 Task: Log work in the project ZestTech for the issue 'Develop a new tool for automated testing of security vulnerabilities in web applications' spent time as '6w 6d 8h 33m' and remaining time as '4w 6d 19h 58m' and add a flag. Now add the issue to the epic 'IT Service Management (ITSM) Implementation'.
Action: Mouse moved to (244, 64)
Screenshot: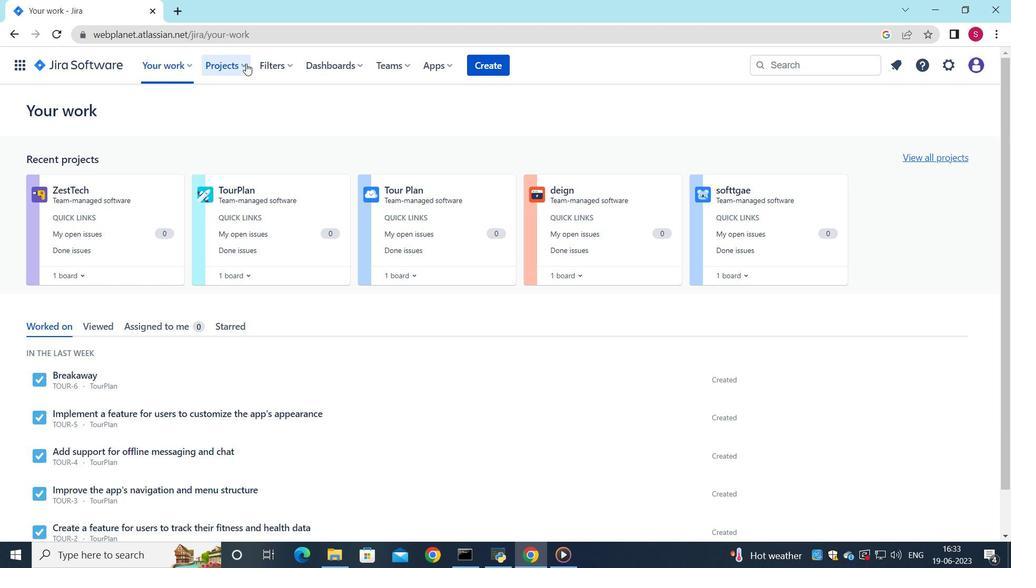 
Action: Mouse pressed left at (244, 64)
Screenshot: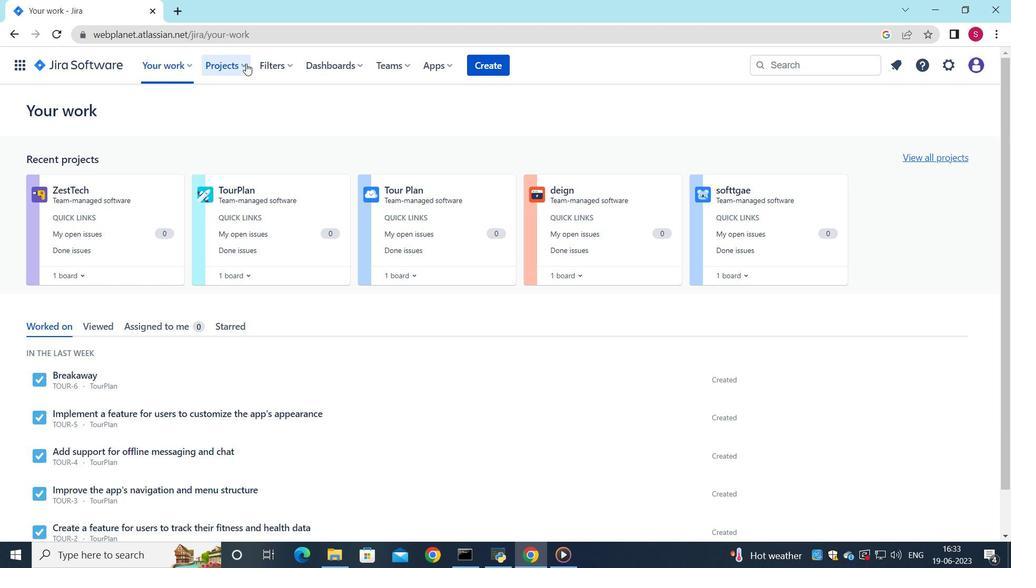 
Action: Mouse moved to (245, 129)
Screenshot: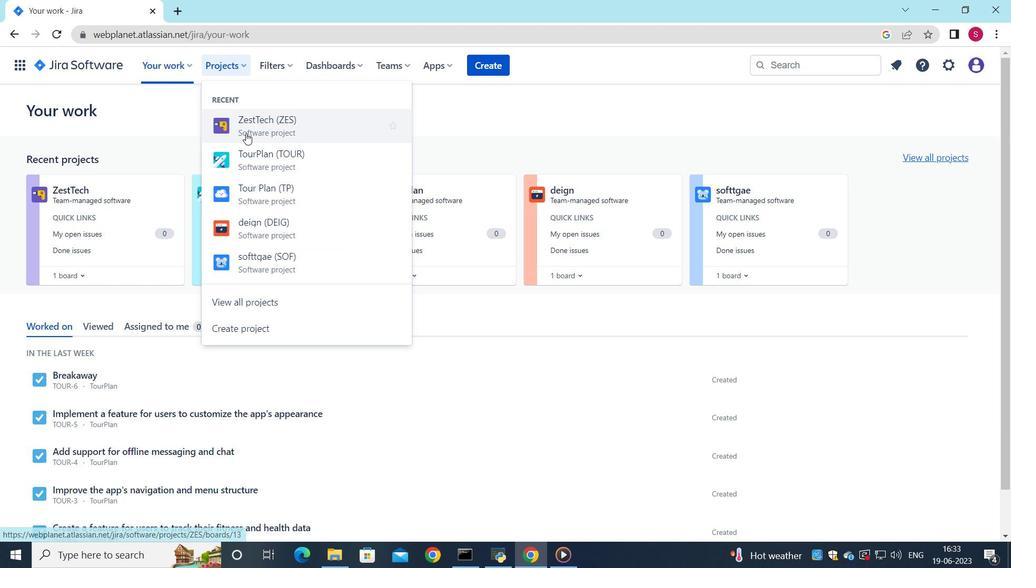 
Action: Mouse pressed left at (245, 129)
Screenshot: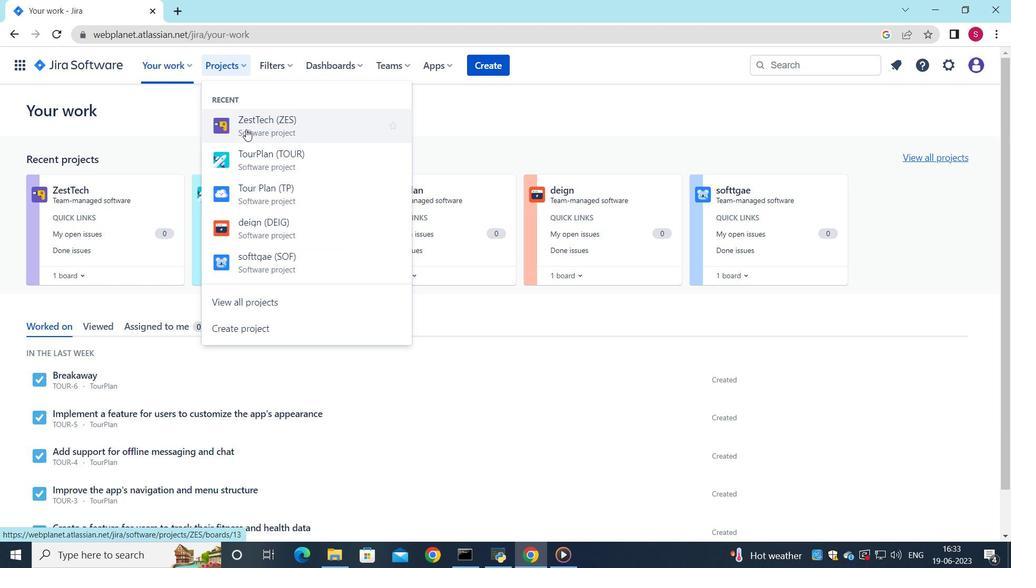 
Action: Mouse moved to (100, 202)
Screenshot: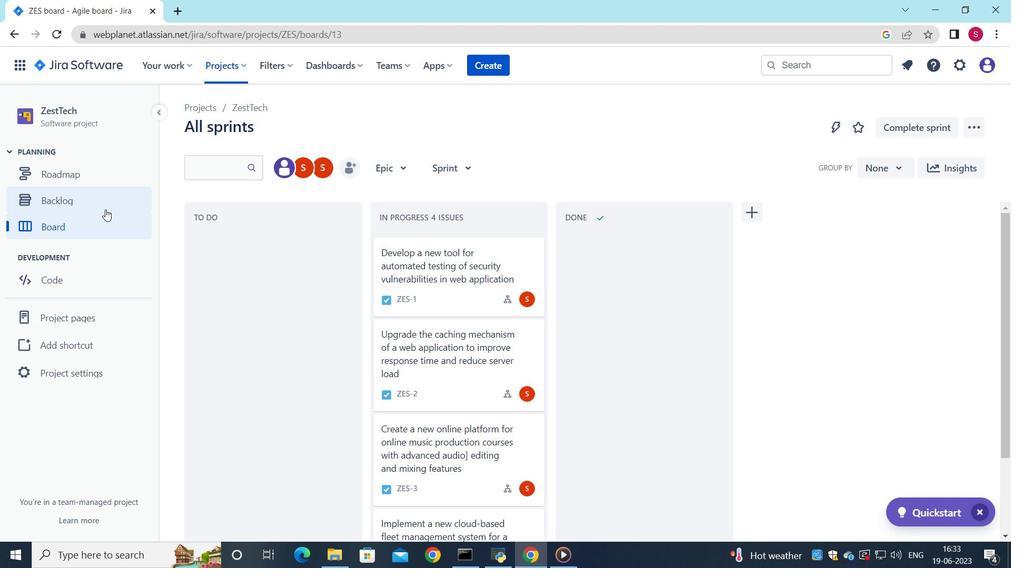 
Action: Mouse pressed left at (100, 202)
Screenshot: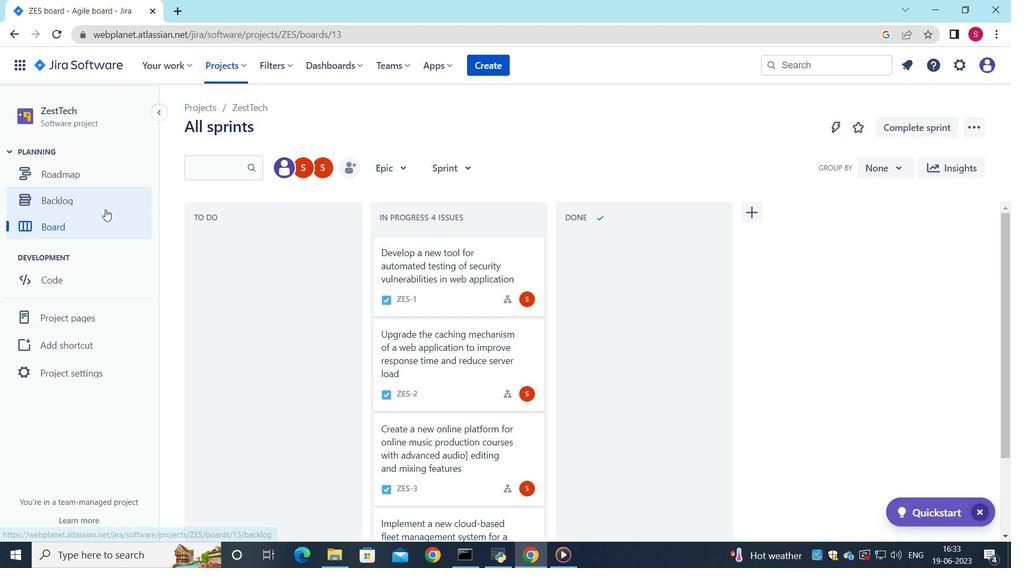 
Action: Mouse moved to (826, 238)
Screenshot: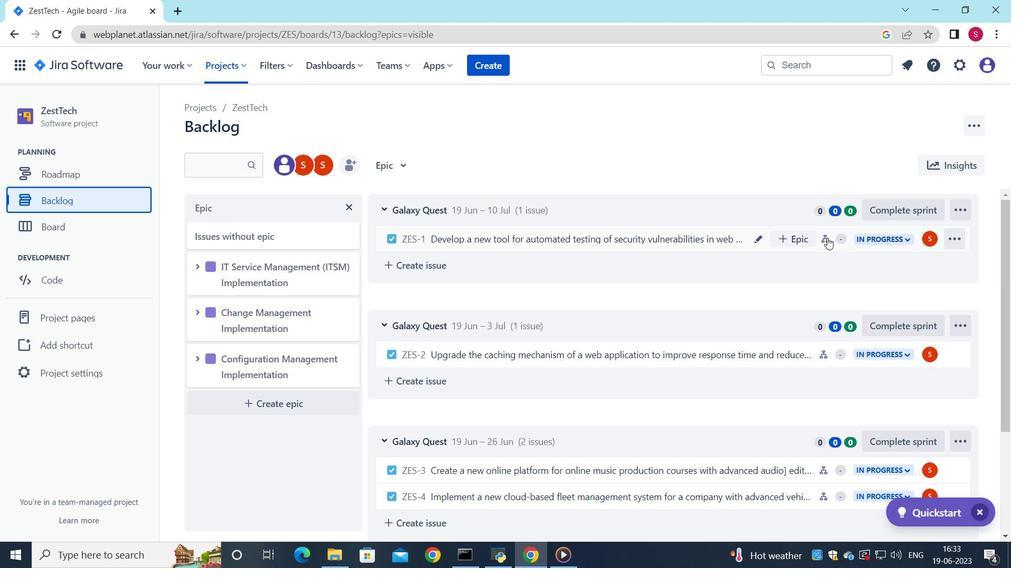 
Action: Mouse pressed left at (826, 238)
Screenshot: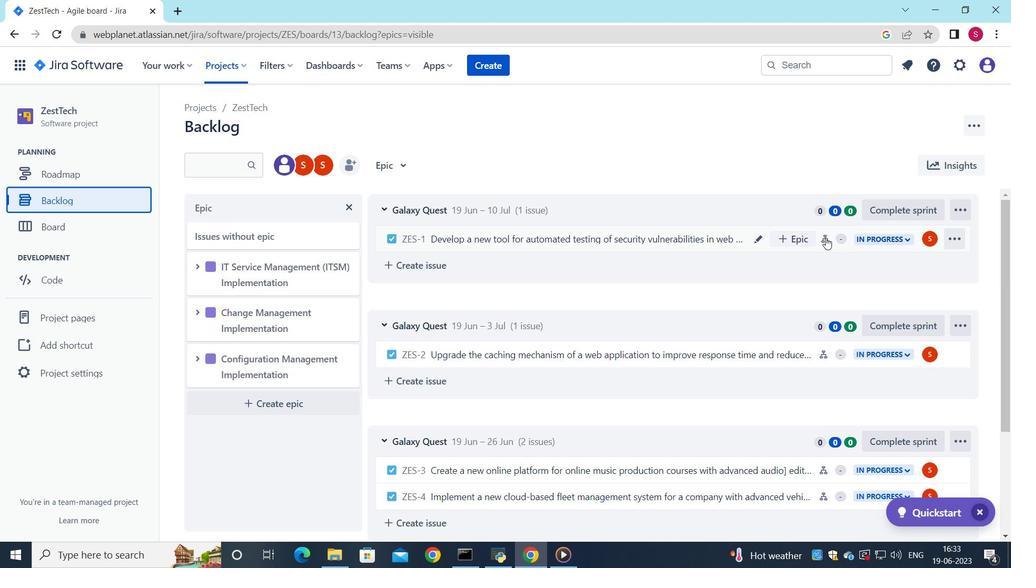 
Action: Mouse moved to (948, 200)
Screenshot: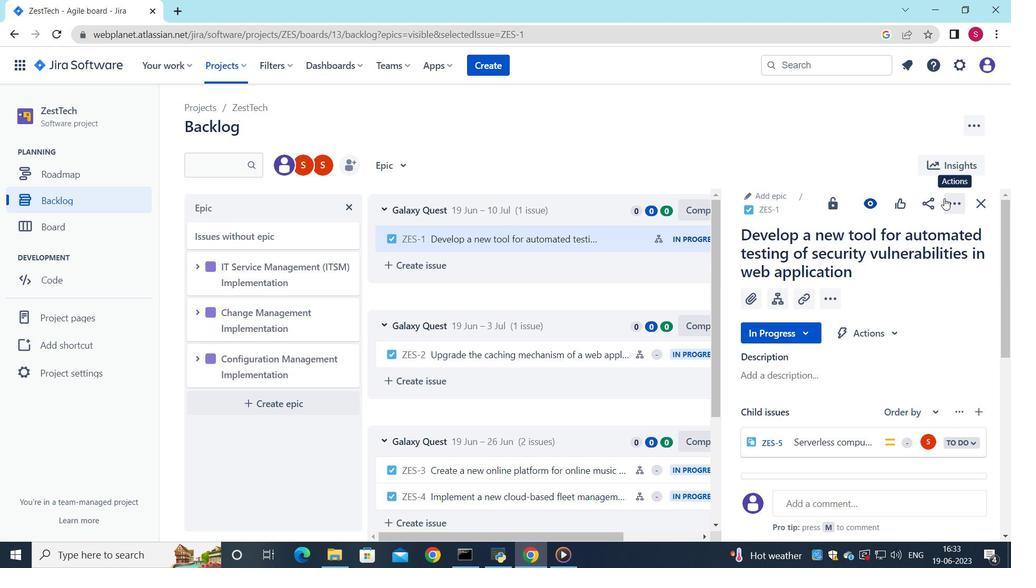 
Action: Mouse pressed left at (948, 200)
Screenshot: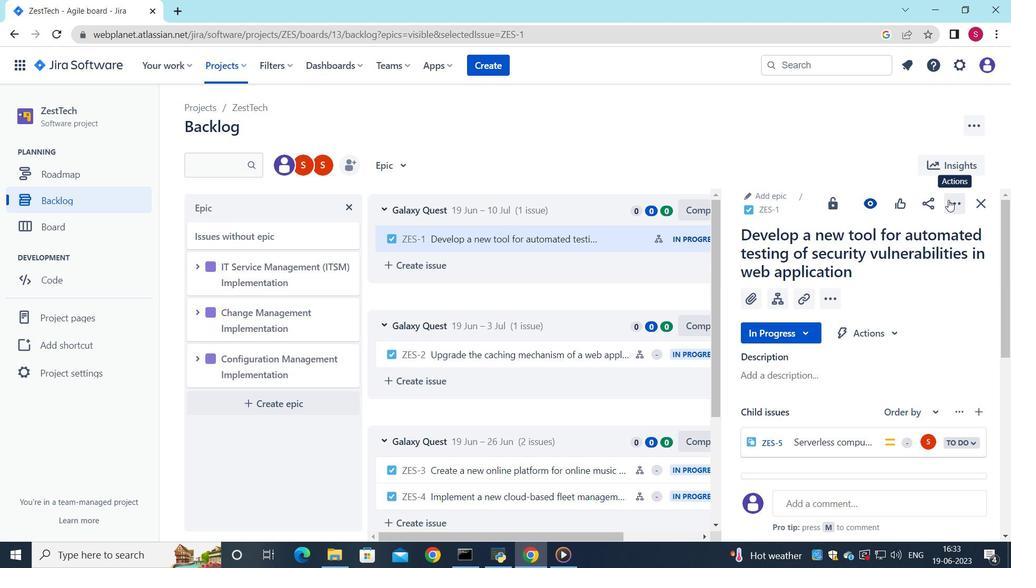 
Action: Mouse moved to (863, 70)
Screenshot: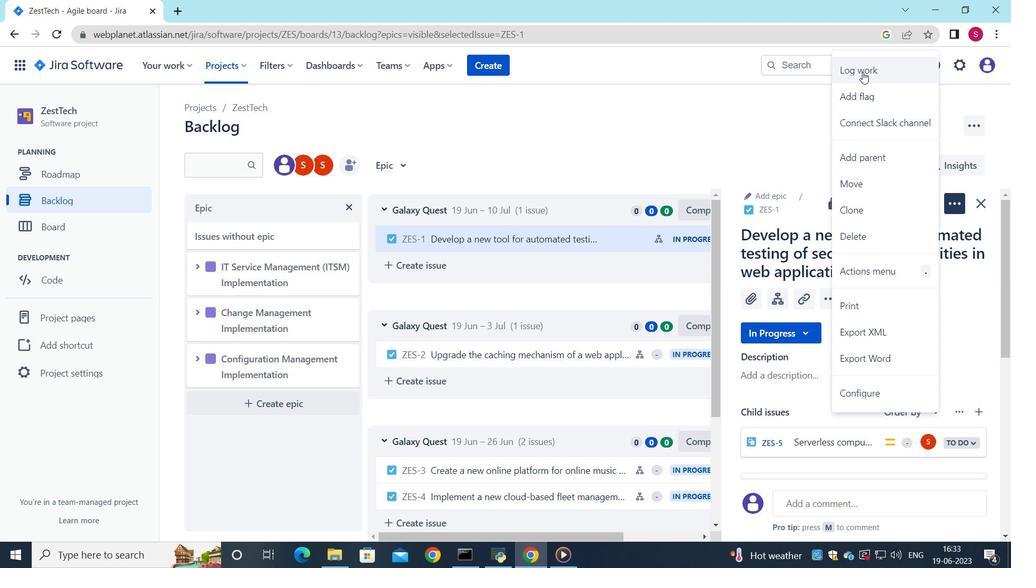 
Action: Mouse pressed left at (863, 70)
Screenshot: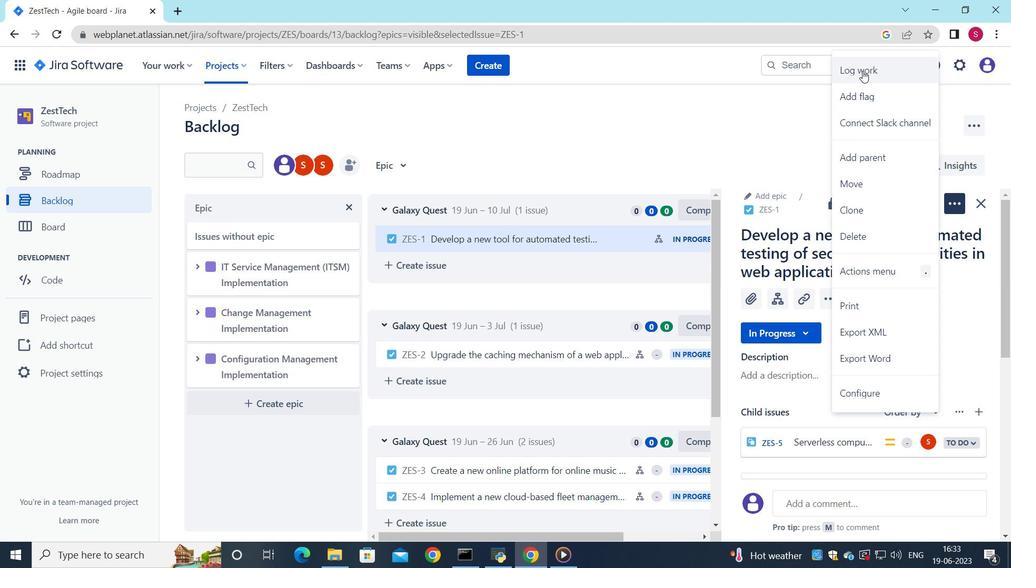 
Action: Mouse moved to (746, 153)
Screenshot: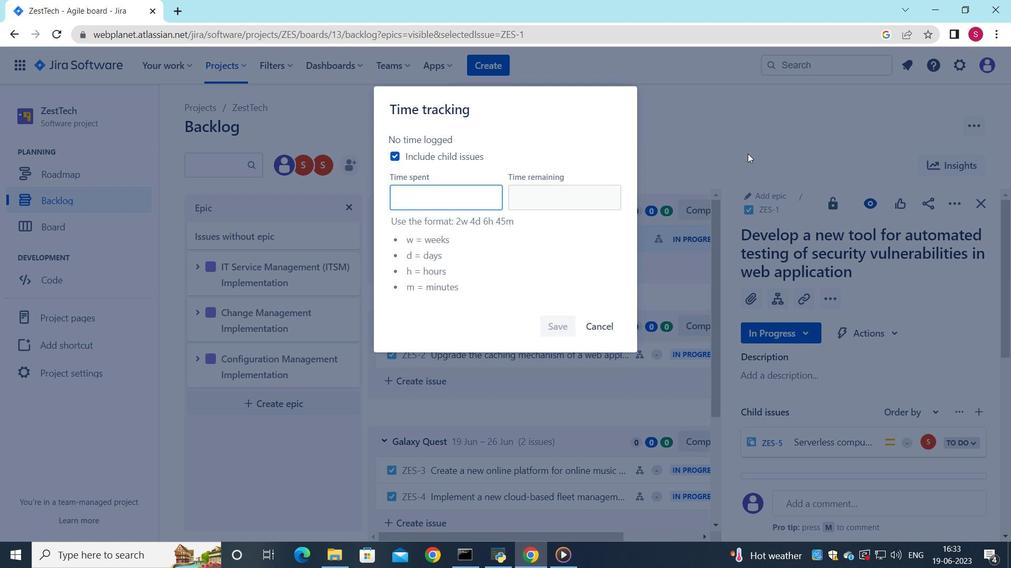 
Action: Key pressed 4w<Key.space>6d<Key.space><Key.backspace><Key.backspace><Key.backspace><Key.backspace><Key.backspace><Key.backspace><Key.backspace>6w<Key.space>6d<Key.space>8h<Key.space>33m
Screenshot: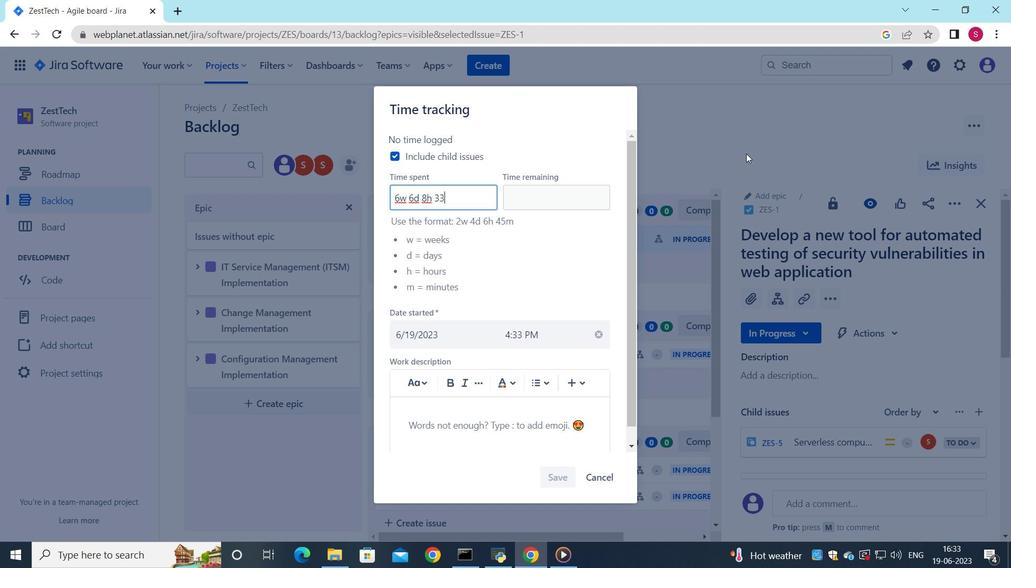 
Action: Mouse moved to (521, 188)
Screenshot: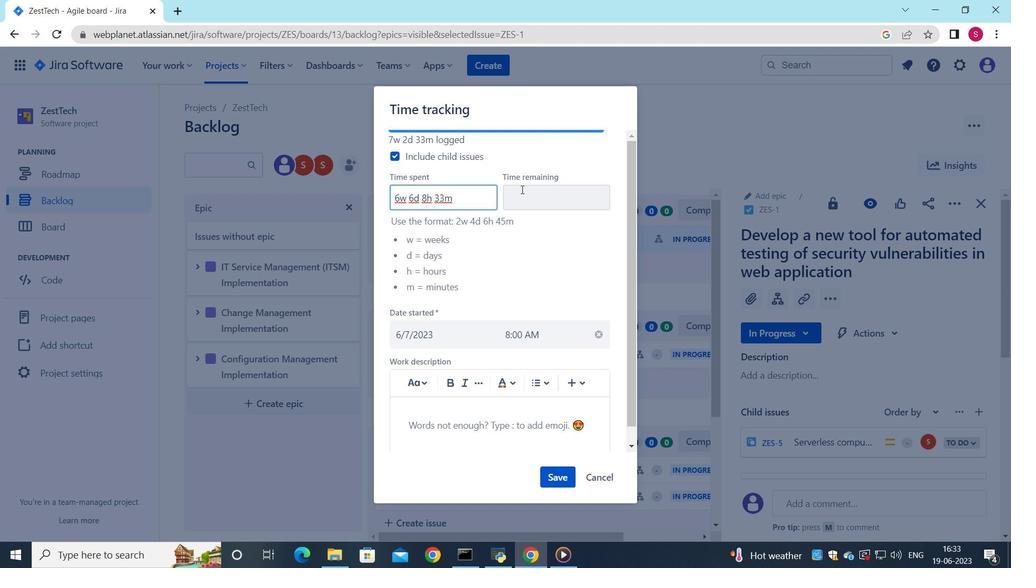 
Action: Mouse pressed left at (521, 188)
Screenshot: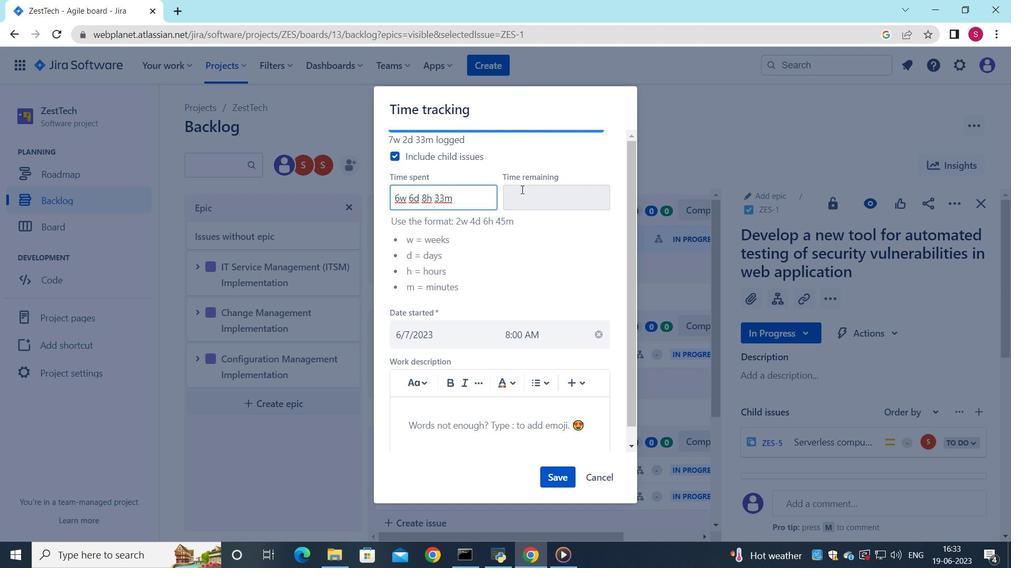 
Action: Key pressed 4w<Key.space>6d<Key.space>19h<Key.space>585<Key.backspace>m
Screenshot: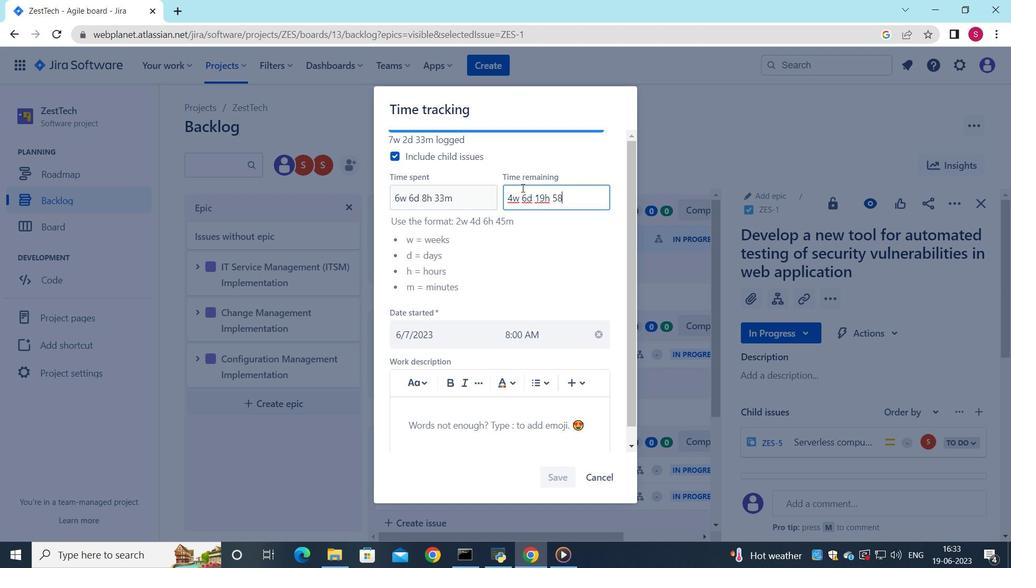
Action: Mouse moved to (555, 480)
Screenshot: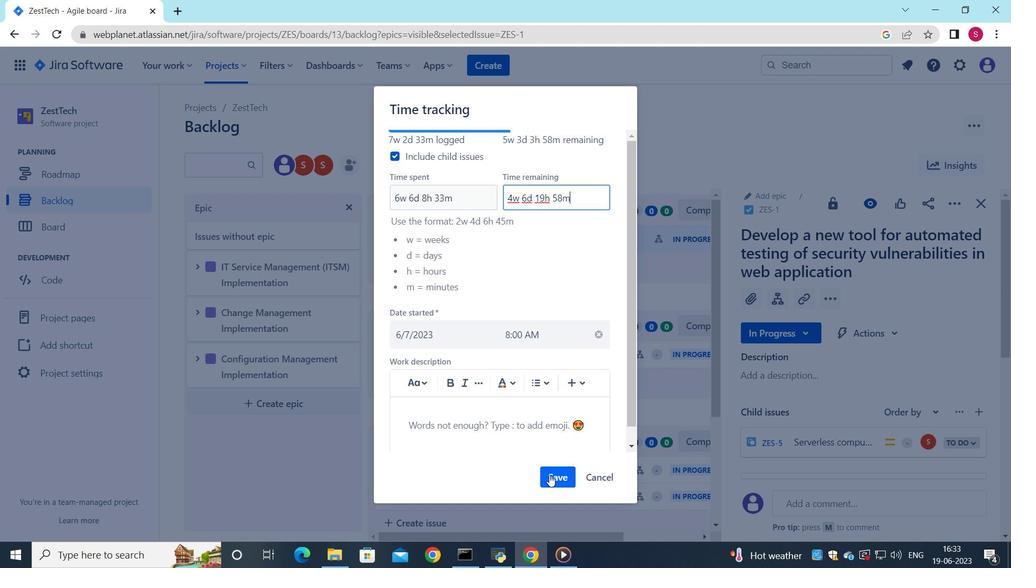 
Action: Mouse pressed left at (555, 480)
Screenshot: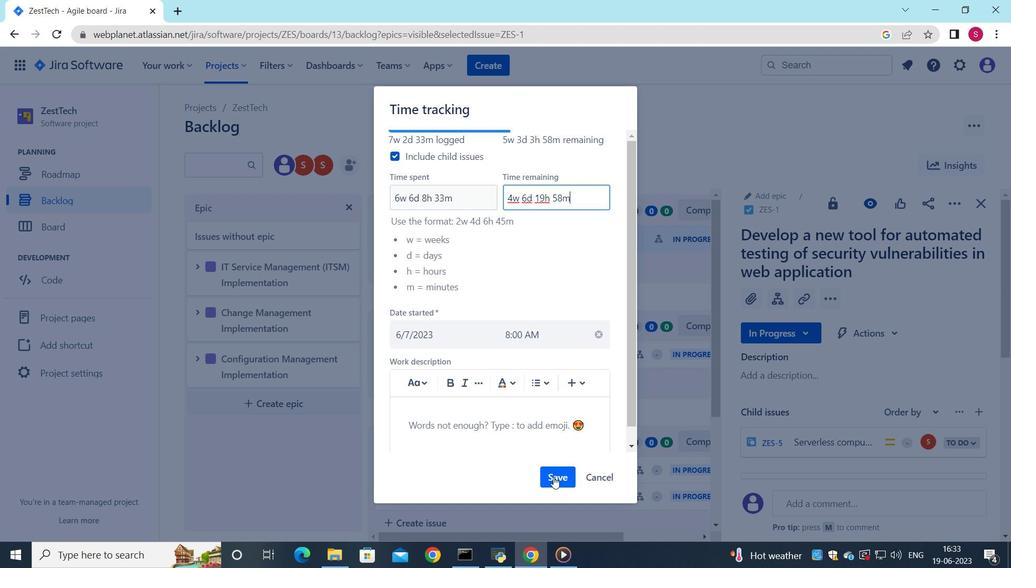 
Action: Mouse moved to (953, 206)
Screenshot: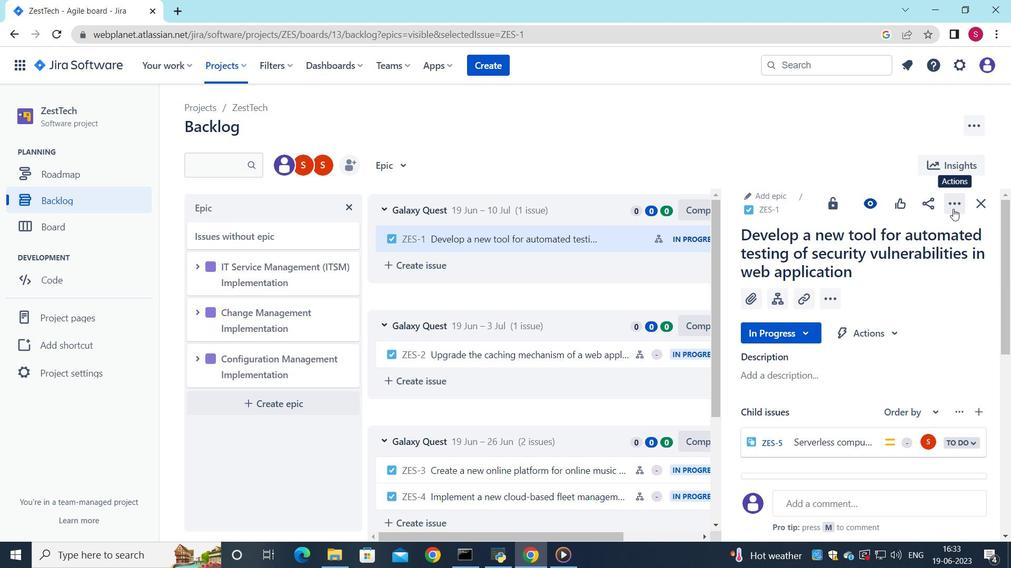 
Action: Mouse pressed left at (953, 206)
Screenshot: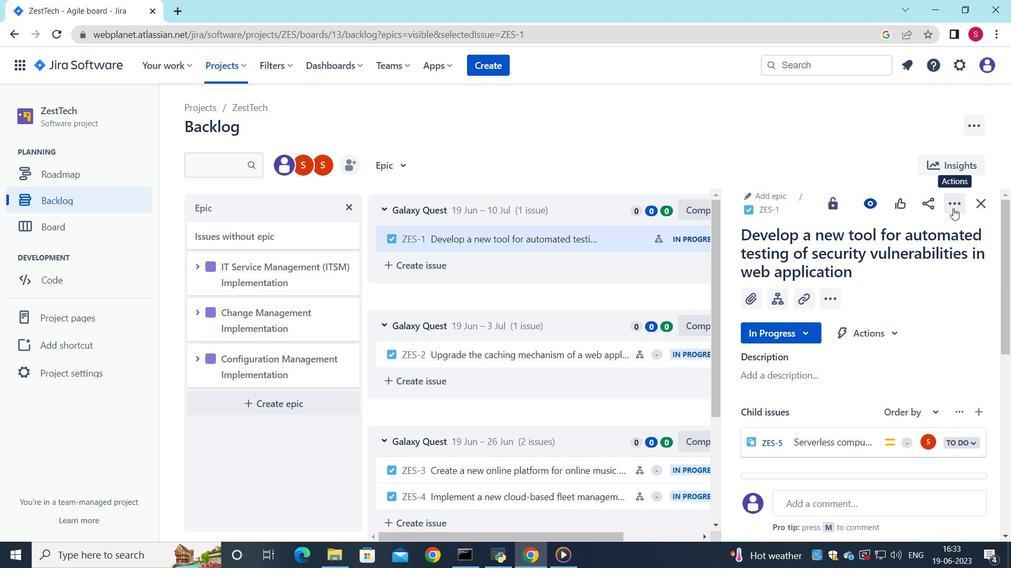 
Action: Mouse moved to (887, 100)
Screenshot: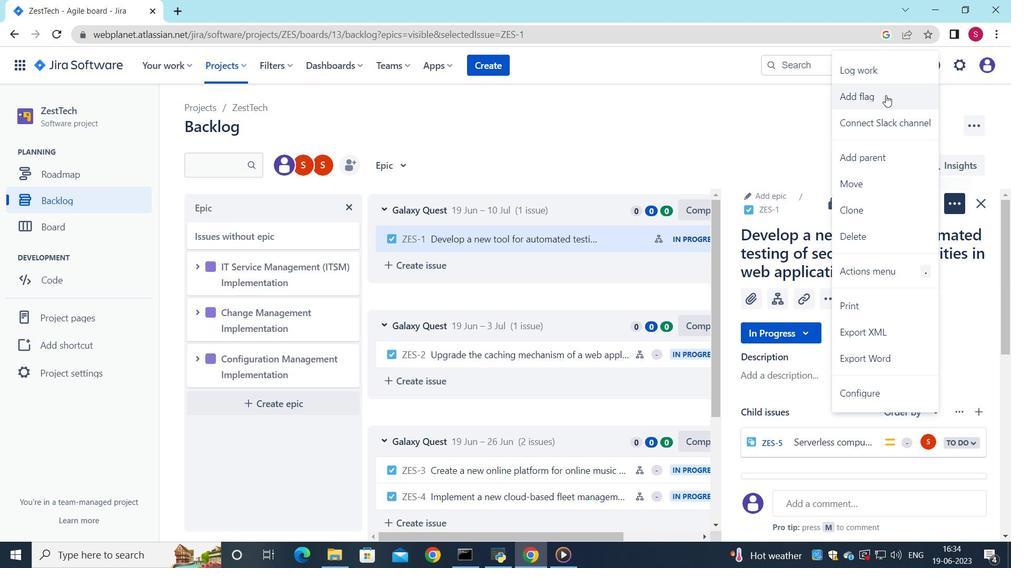 
Action: Mouse pressed left at (887, 100)
Screenshot: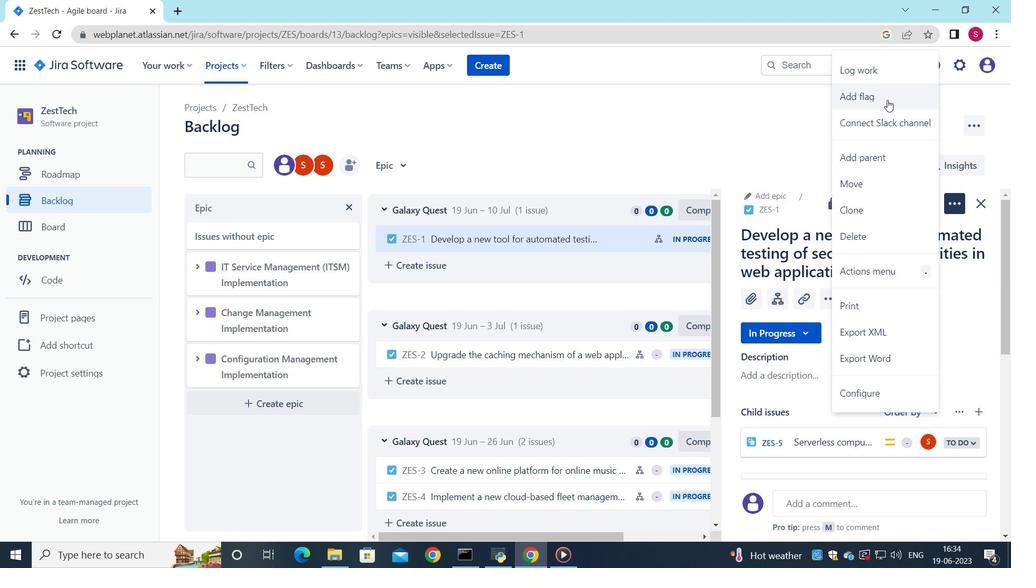 
Action: Mouse moved to (977, 204)
Screenshot: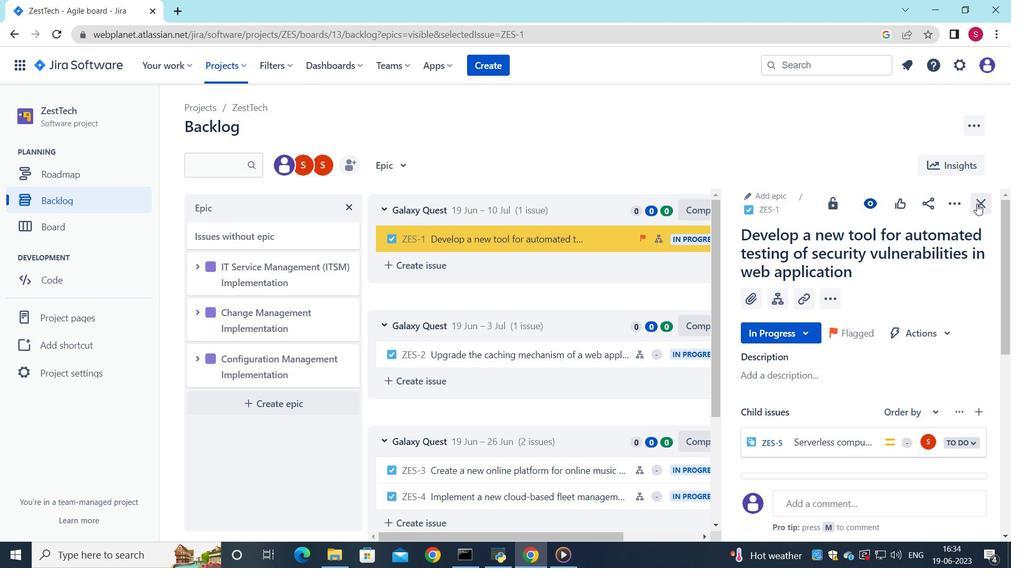 
Action: Mouse pressed left at (977, 204)
Screenshot: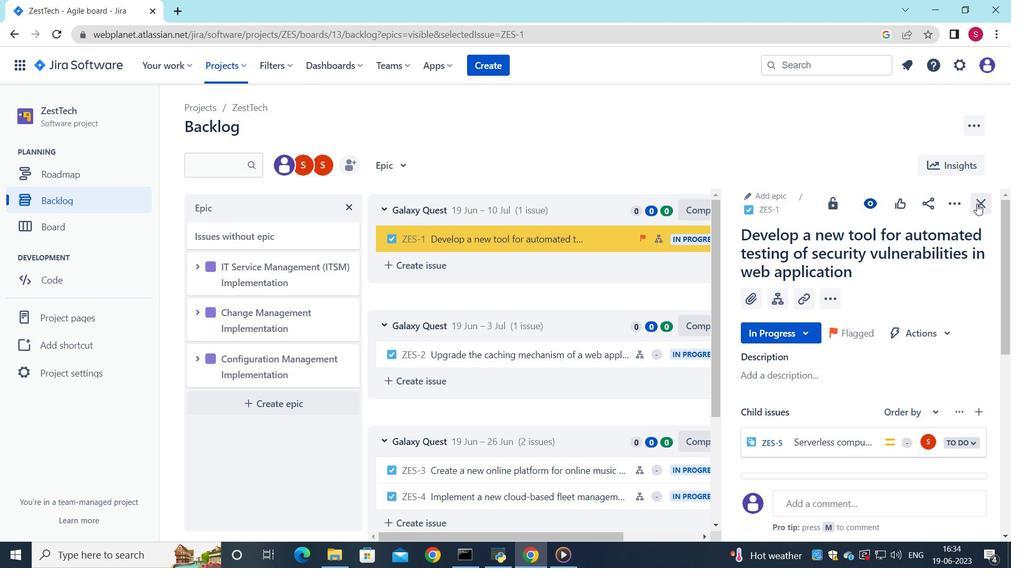 
Action: Mouse moved to (784, 237)
Screenshot: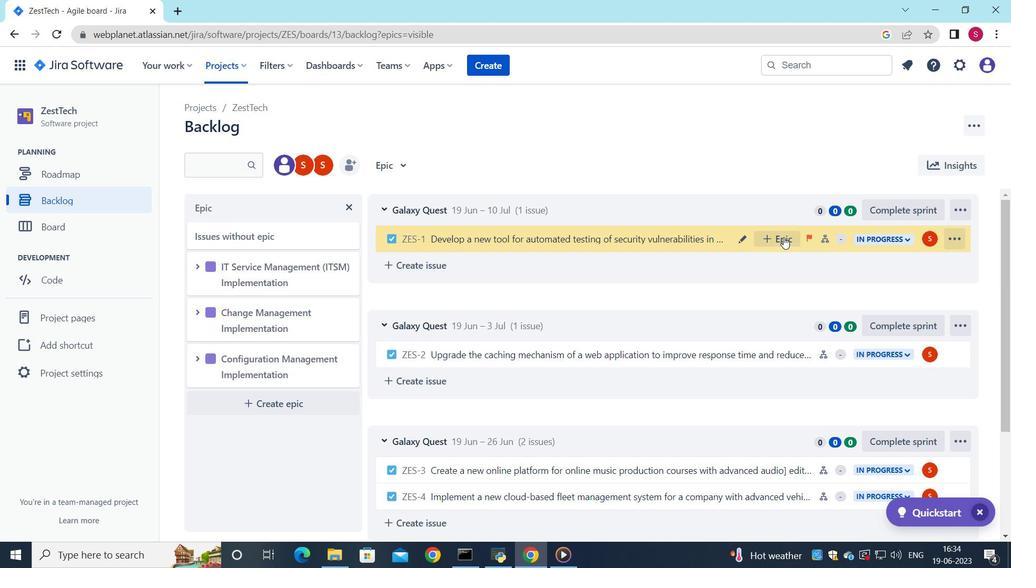 
Action: Mouse pressed left at (784, 237)
Screenshot: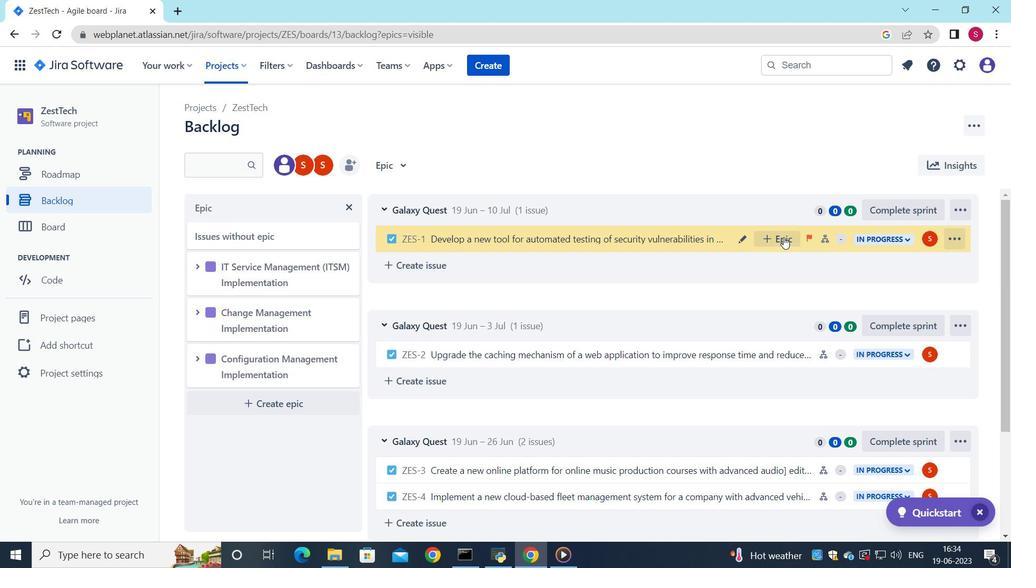 
Action: Mouse moved to (820, 331)
Screenshot: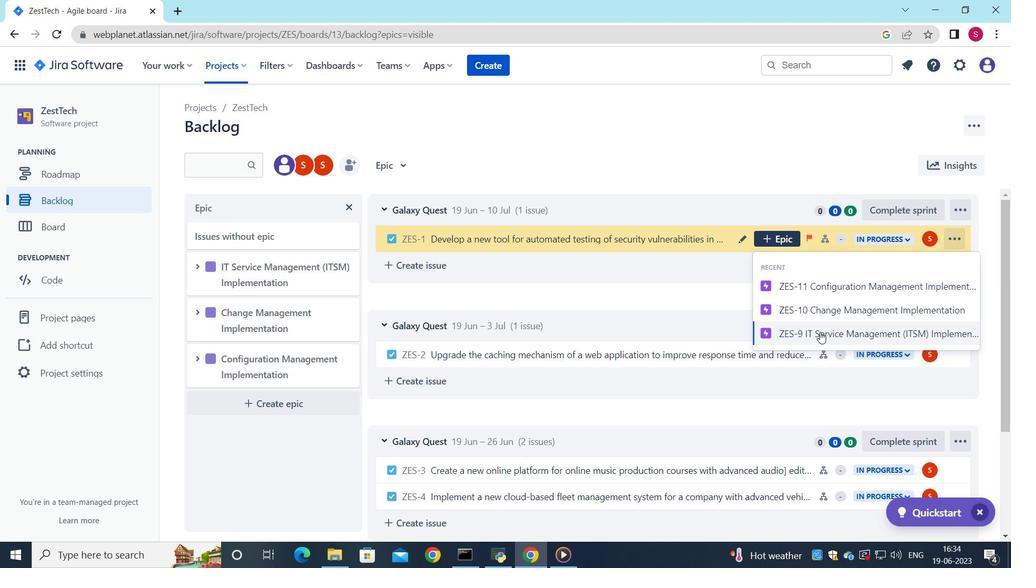 
Action: Mouse pressed left at (820, 331)
Screenshot: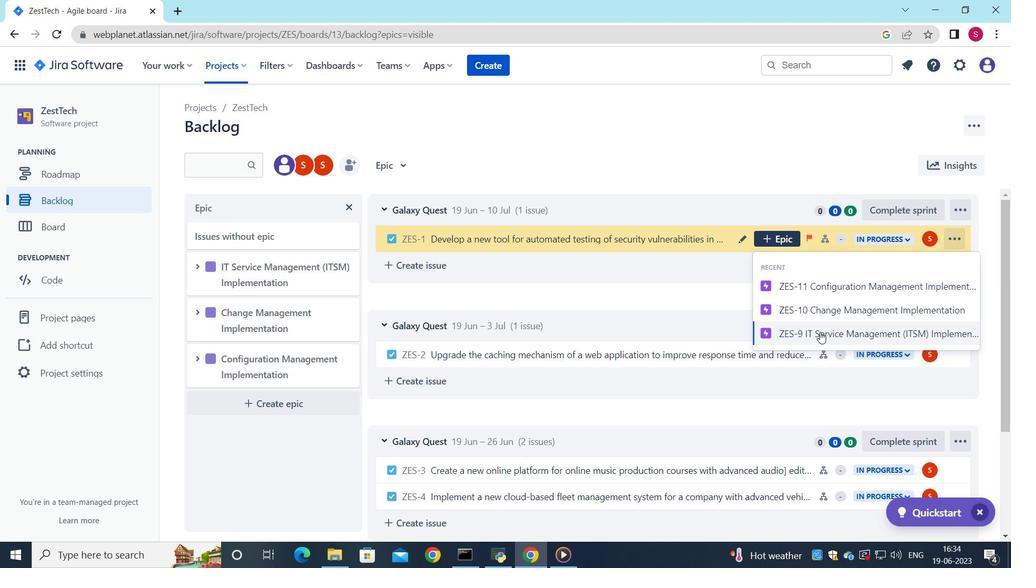
Action: Mouse moved to (787, 294)
Screenshot: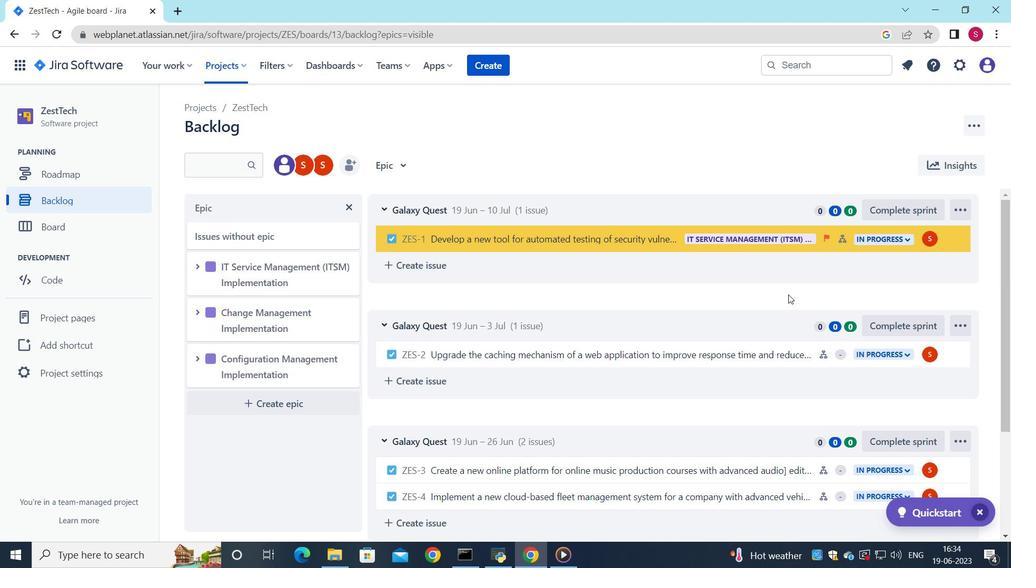 
